 Task: Create a due date automation trigger when advanced on, the moment a card is due add fields with custom field "Resume" set to a number lower than 1 and lower or equal to 10.
Action: Mouse moved to (858, 250)
Screenshot: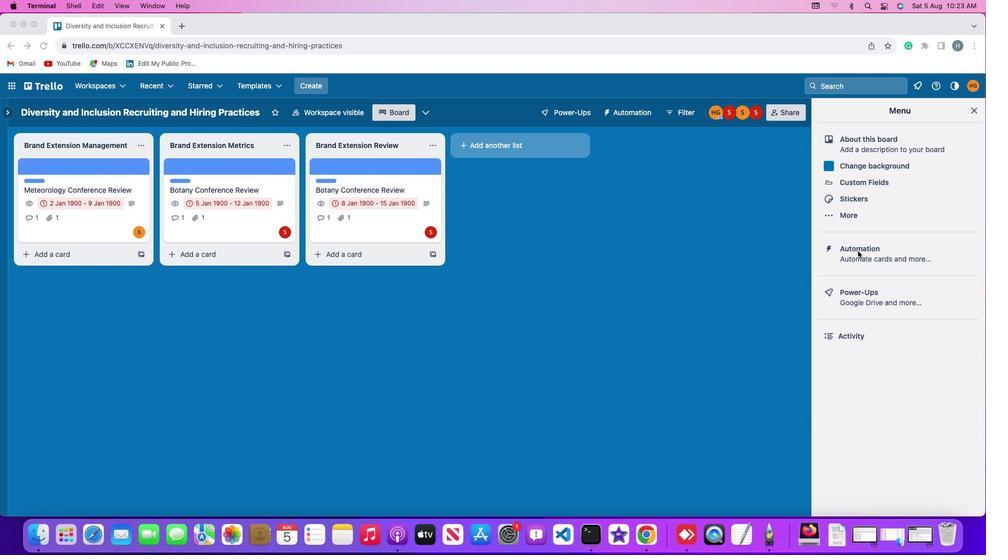 
Action: Mouse pressed left at (858, 250)
Screenshot: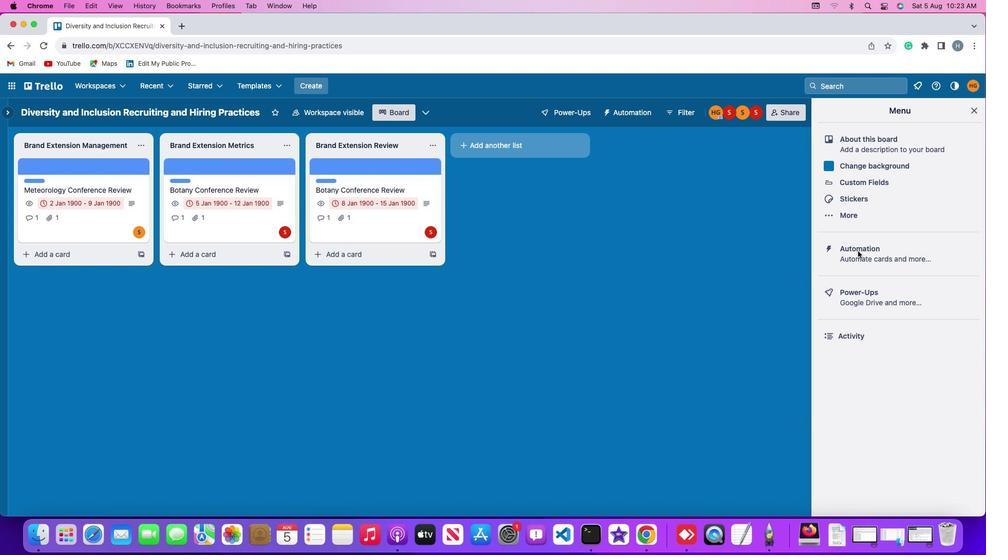 
Action: Mouse pressed left at (858, 250)
Screenshot: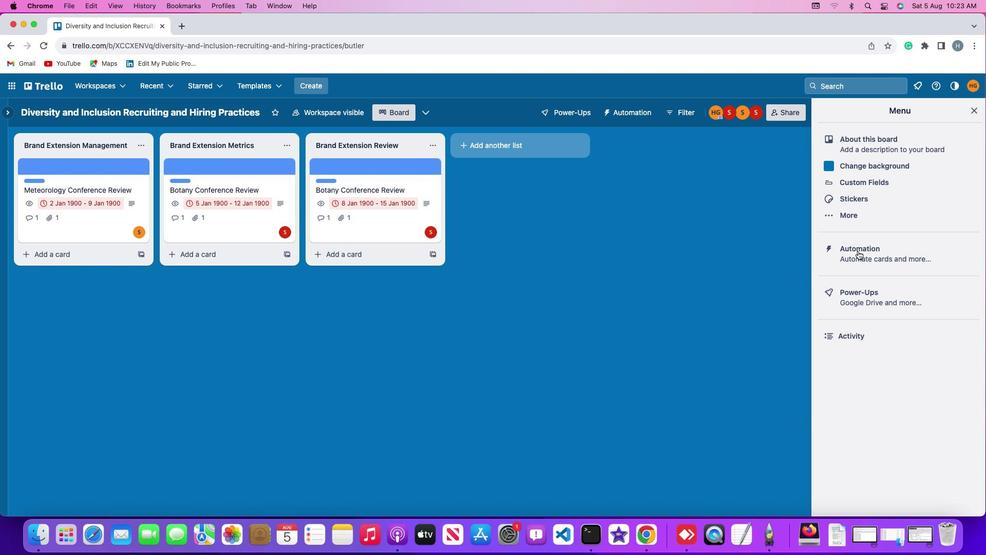 
Action: Mouse moved to (63, 242)
Screenshot: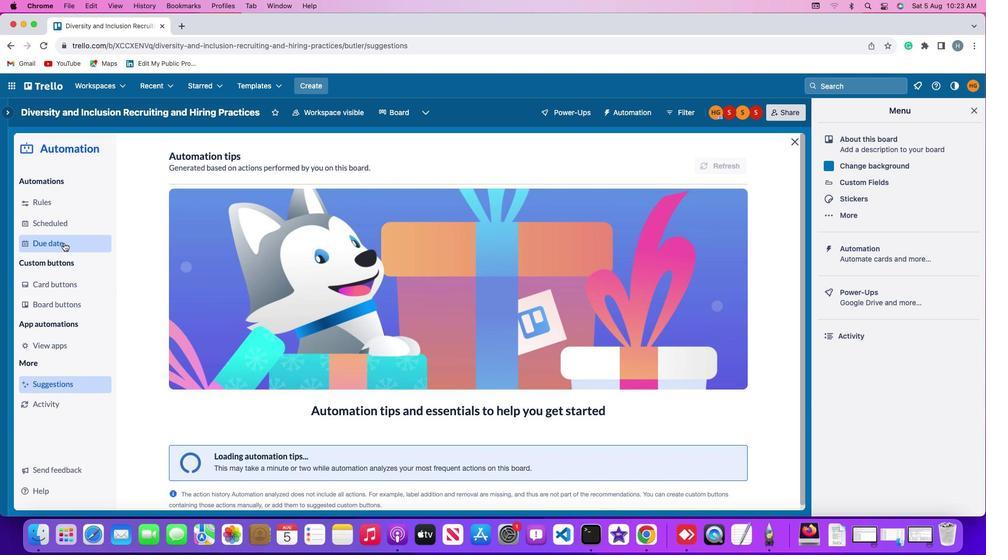 
Action: Mouse pressed left at (63, 242)
Screenshot: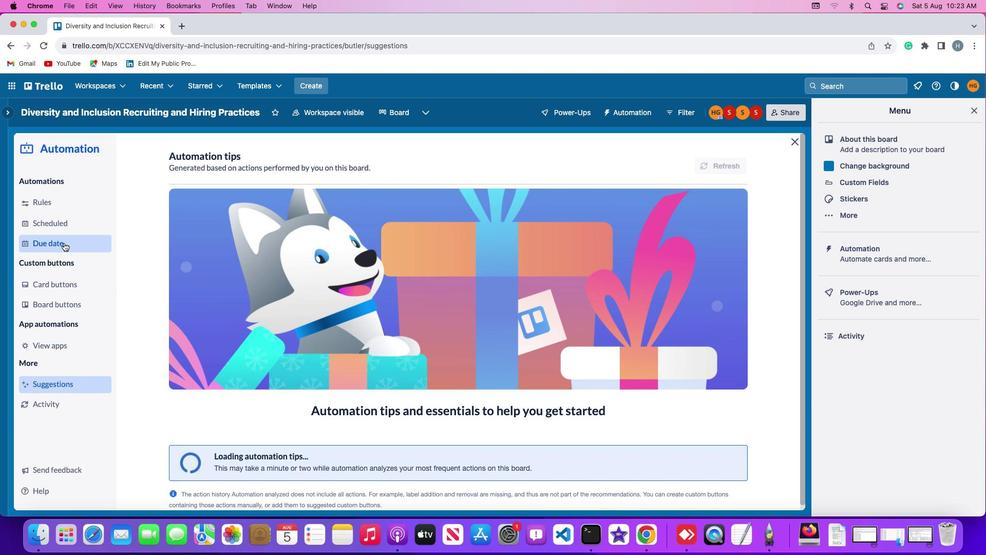 
Action: Mouse moved to (686, 158)
Screenshot: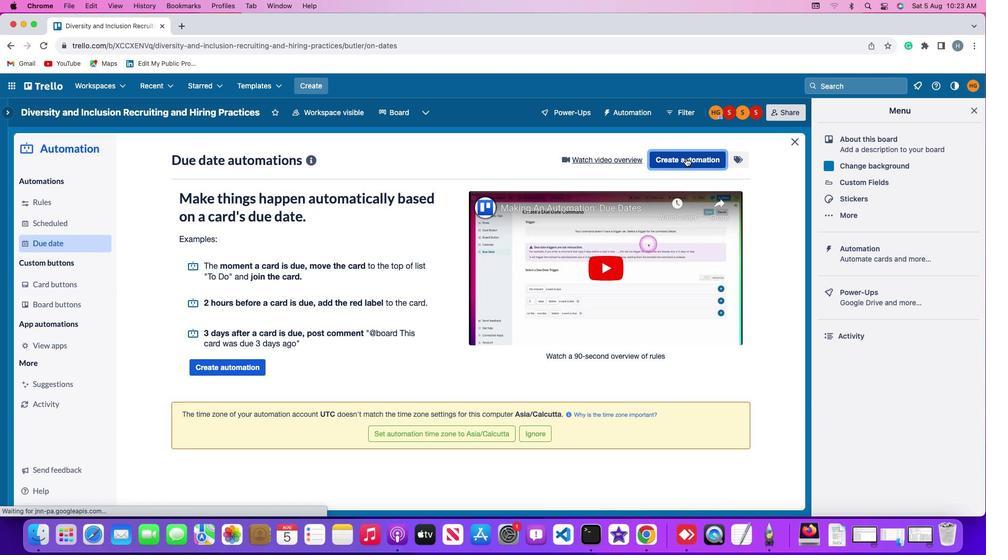
Action: Mouse pressed left at (686, 158)
Screenshot: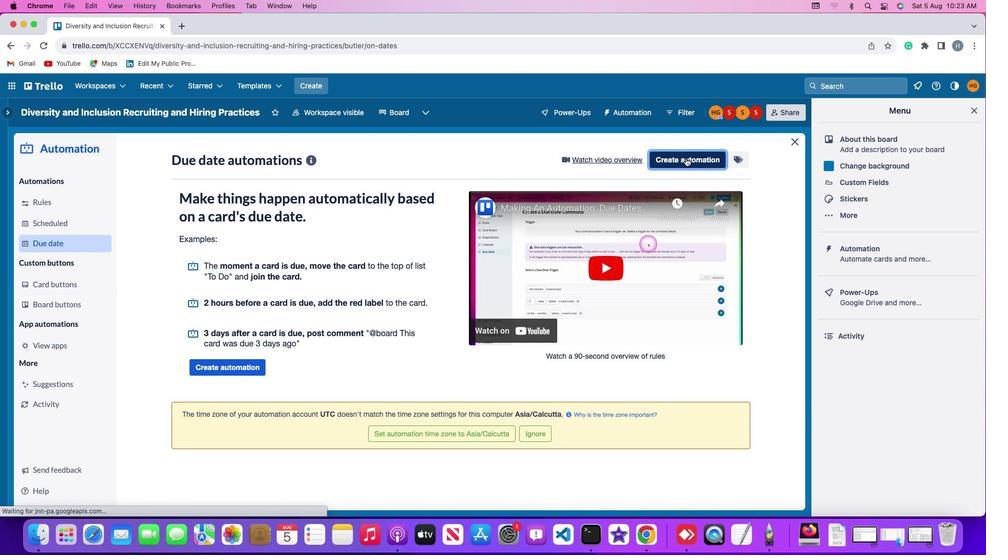 
Action: Mouse moved to (451, 253)
Screenshot: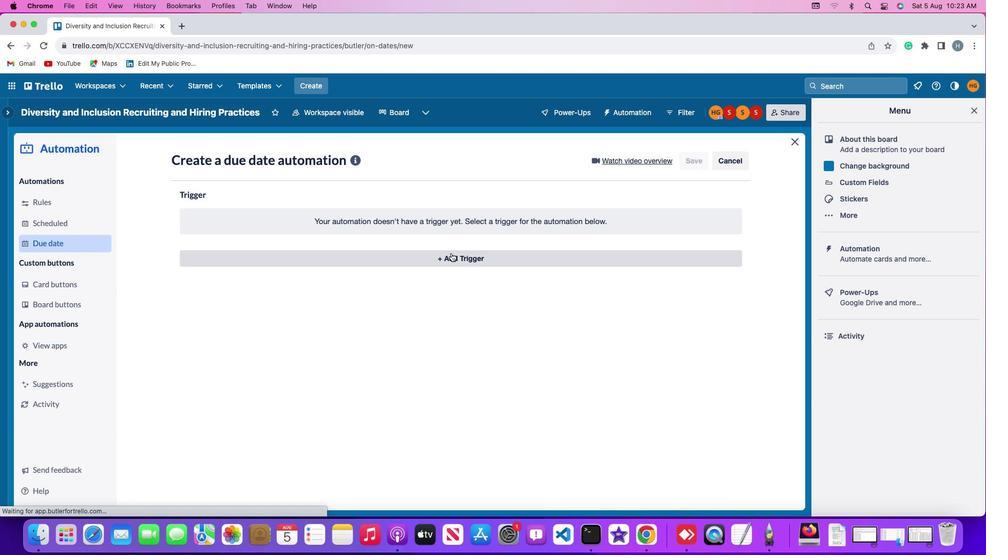 
Action: Mouse pressed left at (451, 253)
Screenshot: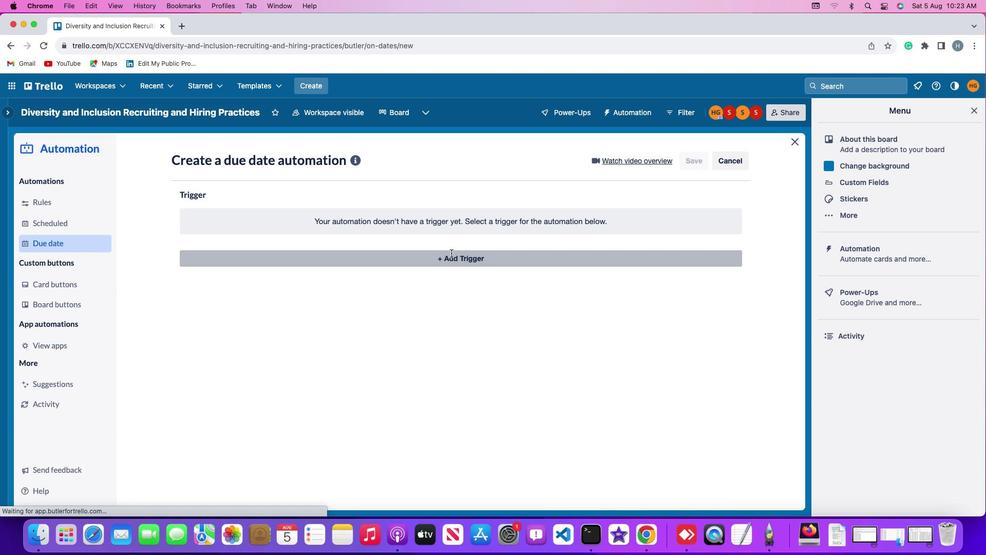 
Action: Mouse moved to (271, 376)
Screenshot: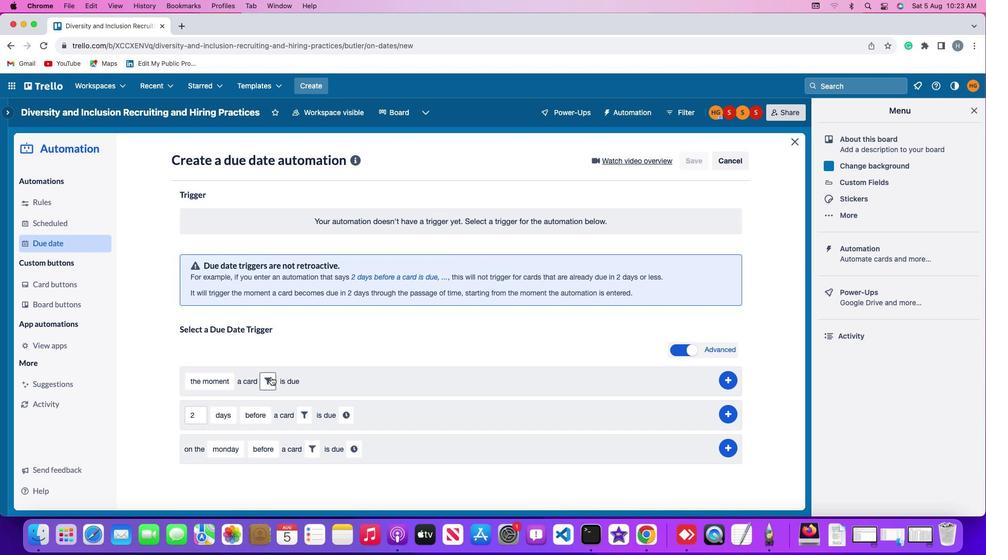 
Action: Mouse pressed left at (271, 376)
Screenshot: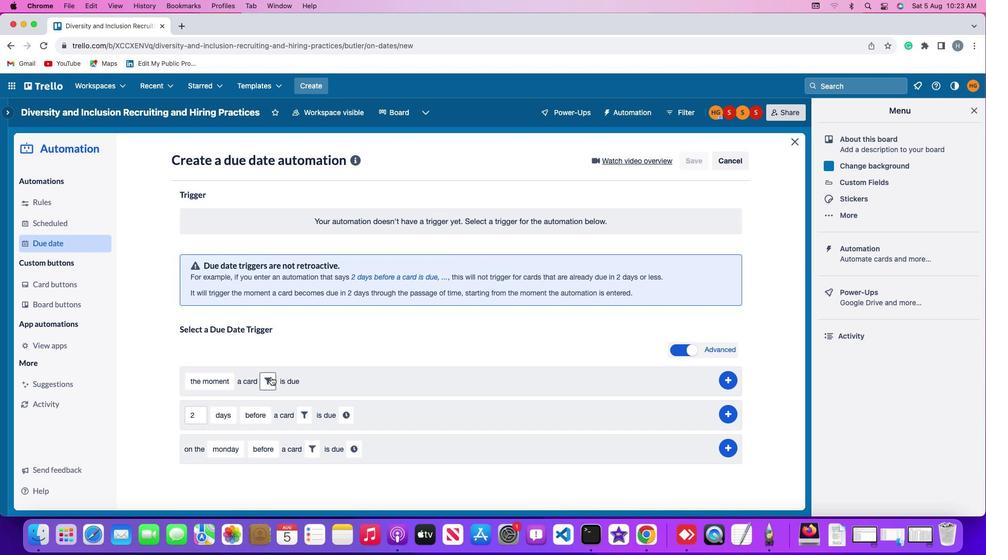 
Action: Mouse moved to (436, 412)
Screenshot: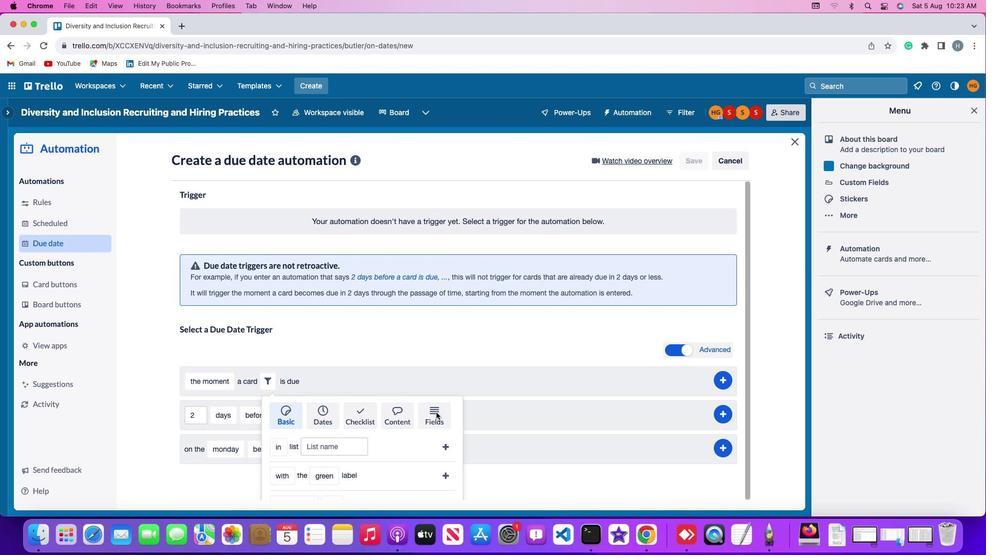 
Action: Mouse pressed left at (436, 412)
Screenshot: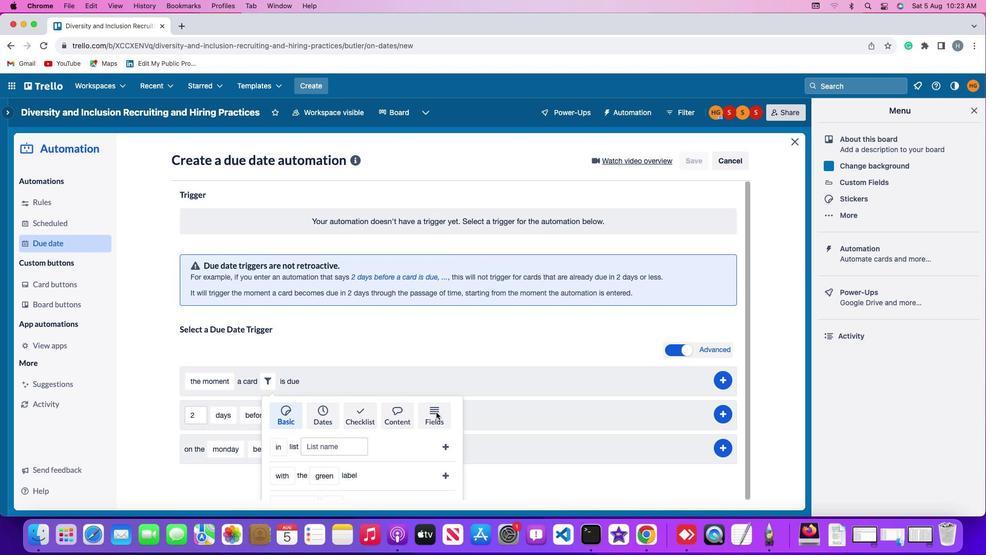 
Action: Mouse moved to (386, 407)
Screenshot: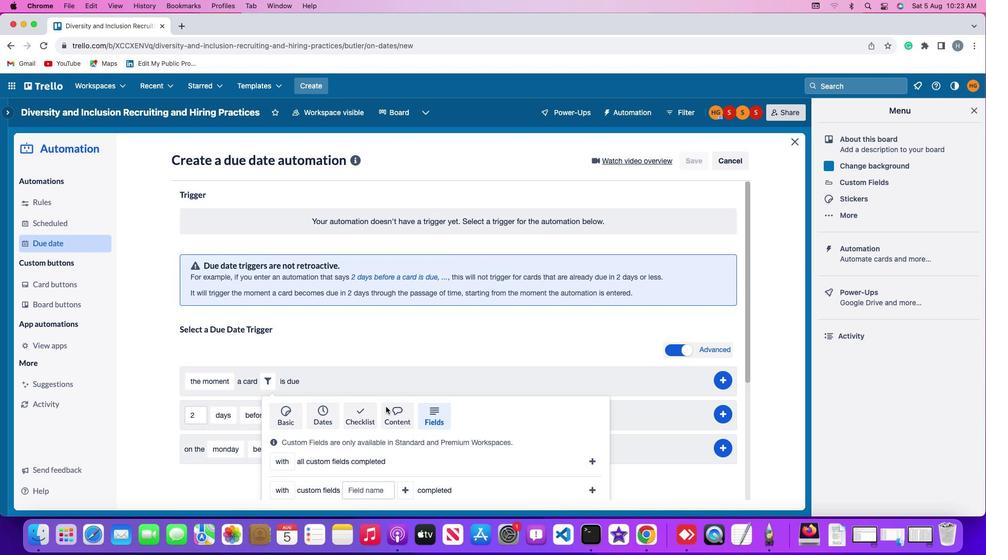 
Action: Mouse scrolled (386, 407) with delta (0, 0)
Screenshot: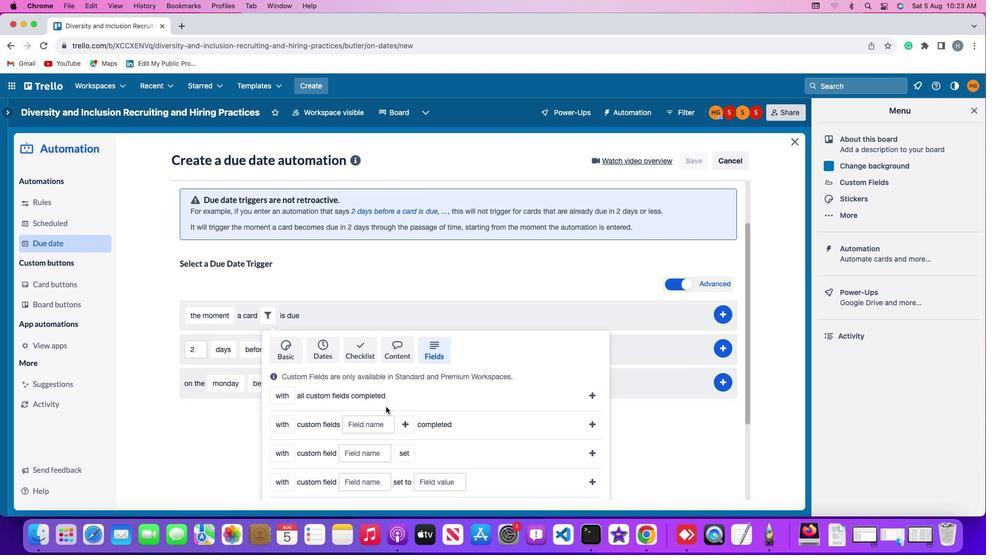 
Action: Mouse scrolled (386, 407) with delta (0, 0)
Screenshot: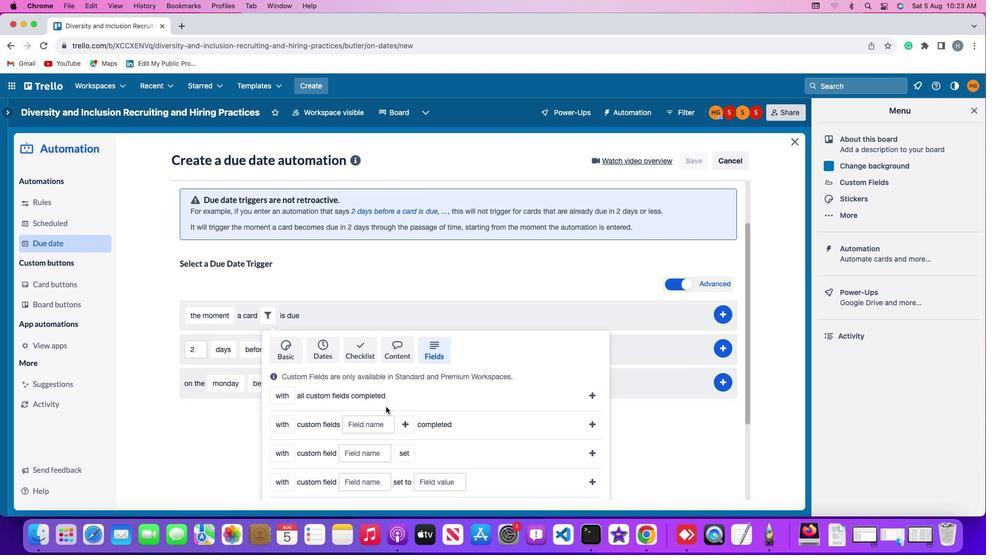 
Action: Mouse scrolled (386, 407) with delta (0, -1)
Screenshot: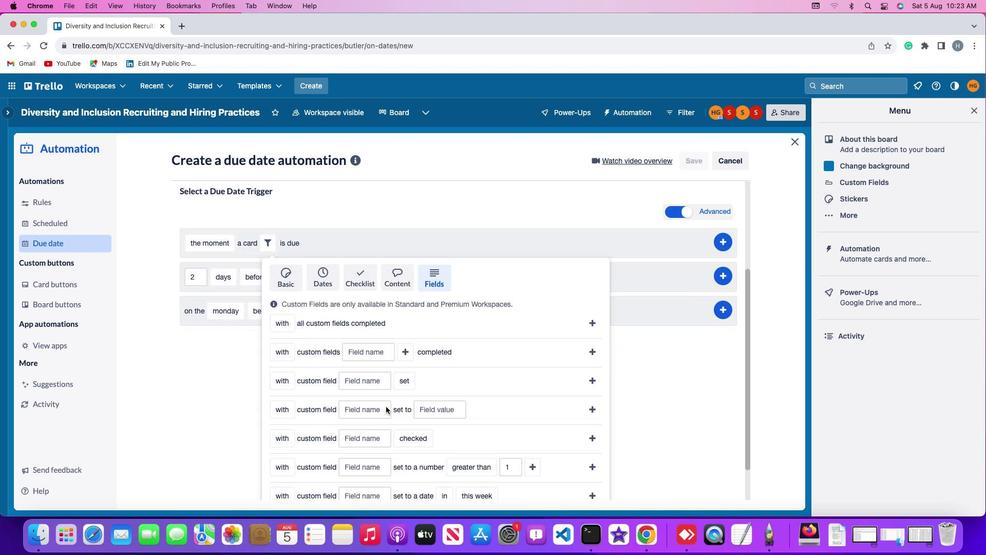 
Action: Mouse scrolled (386, 407) with delta (0, -2)
Screenshot: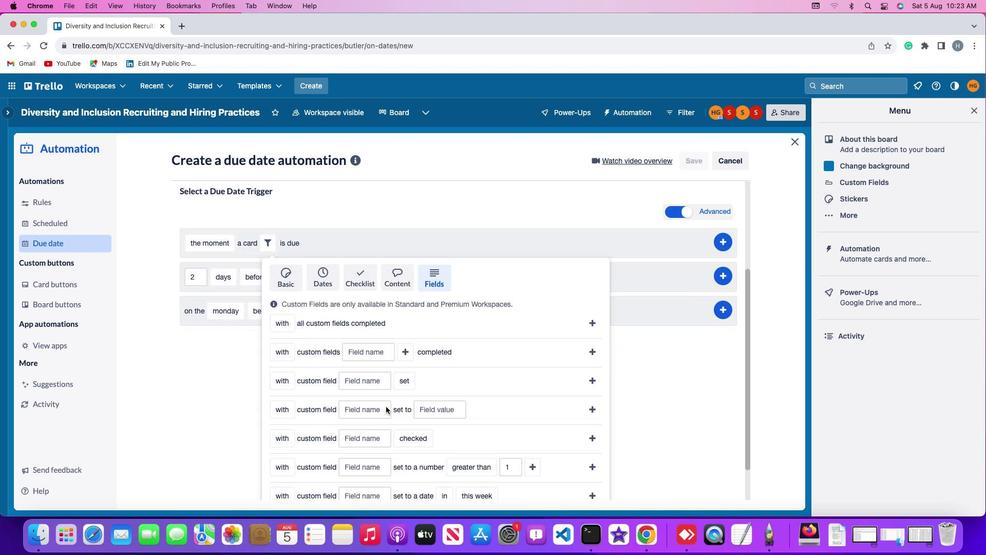 
Action: Mouse scrolled (386, 407) with delta (0, -3)
Screenshot: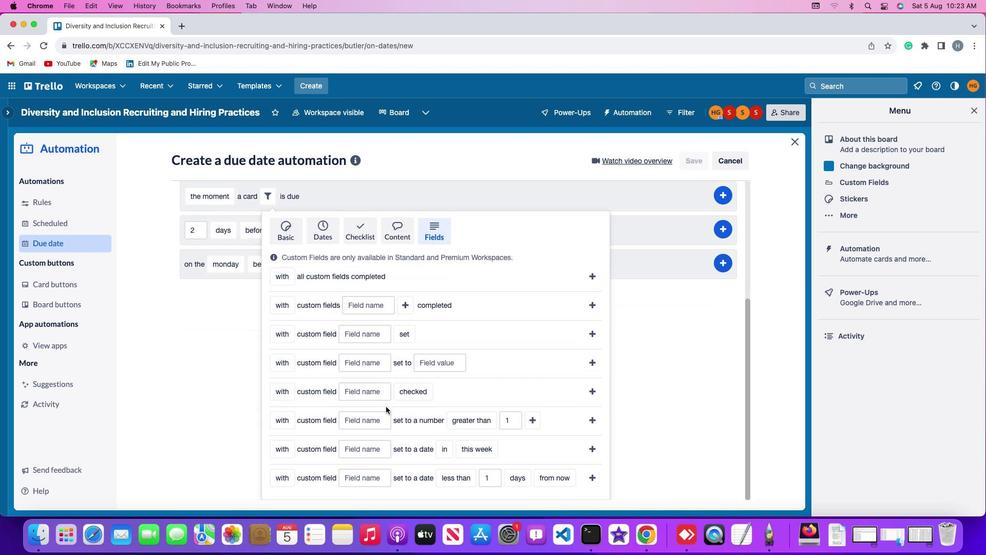 
Action: Mouse scrolled (386, 407) with delta (0, 0)
Screenshot: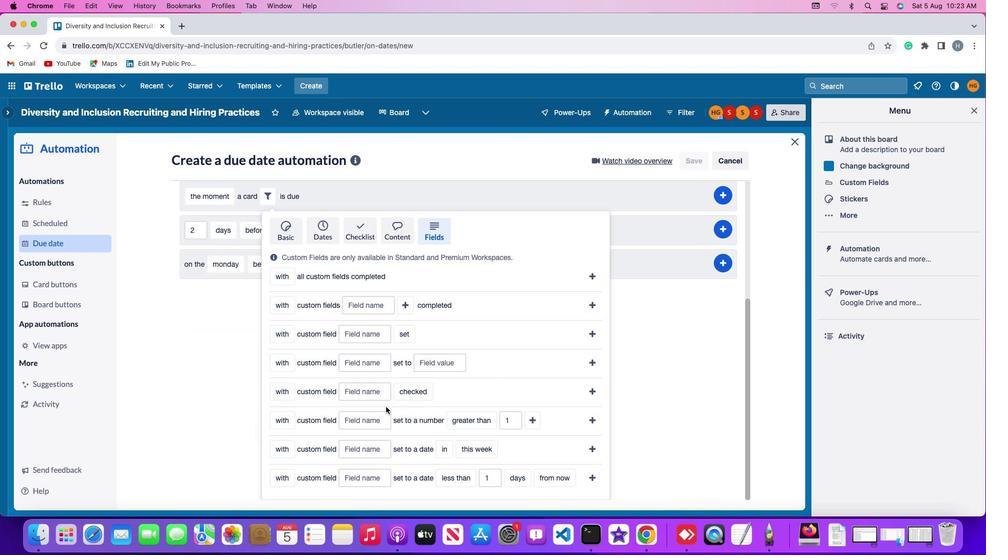 
Action: Mouse scrolled (386, 407) with delta (0, 0)
Screenshot: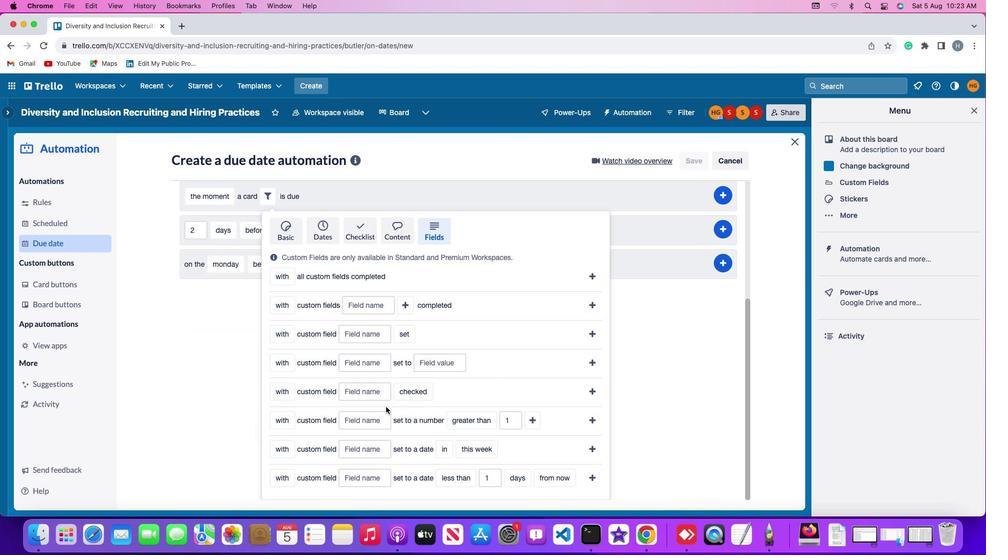 
Action: Mouse scrolled (386, 407) with delta (0, -1)
Screenshot: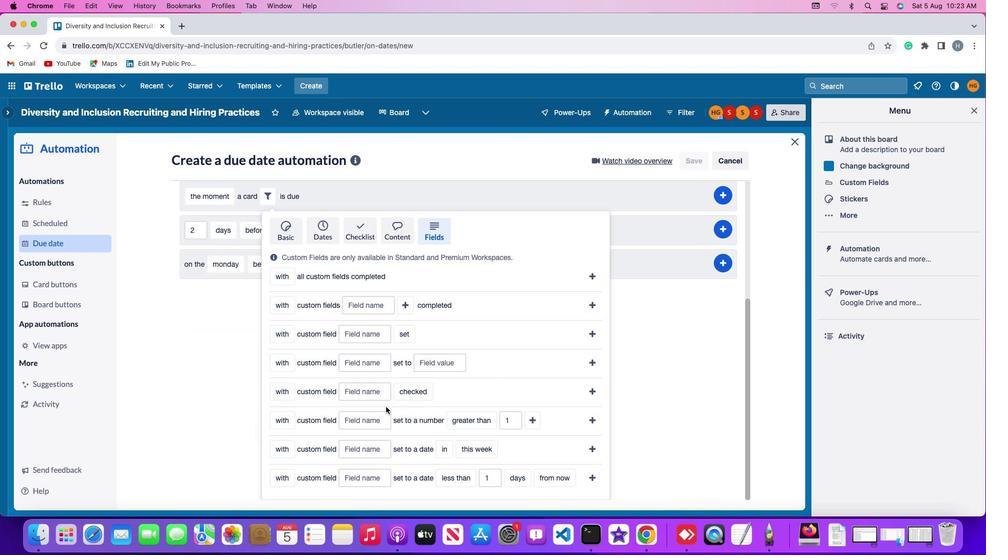 
Action: Mouse scrolled (386, 407) with delta (0, -2)
Screenshot: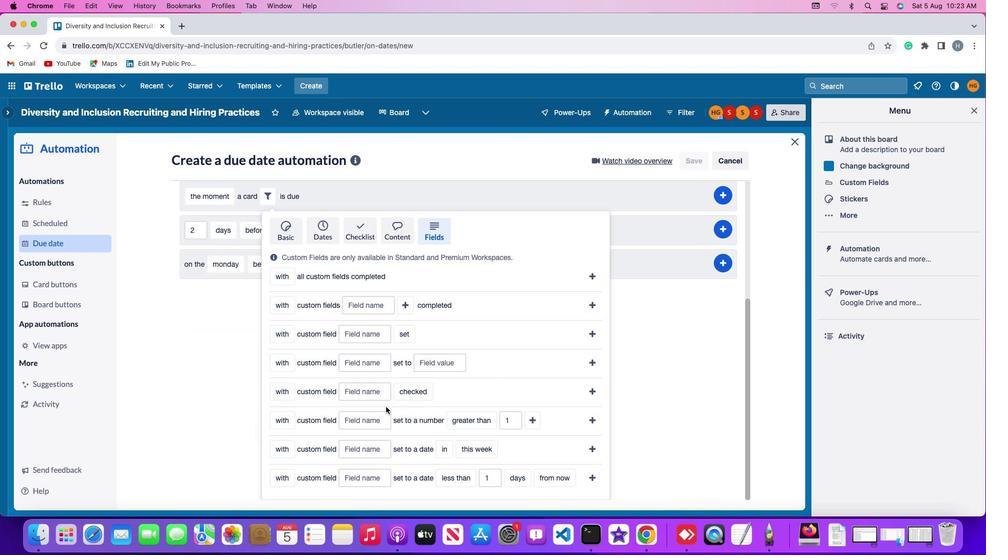 
Action: Mouse moved to (279, 423)
Screenshot: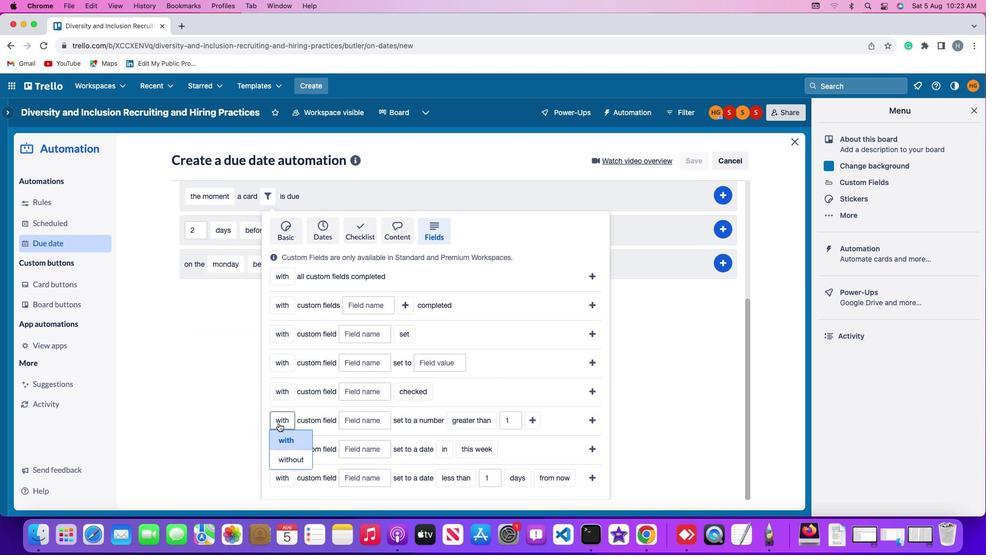 
Action: Mouse pressed left at (279, 423)
Screenshot: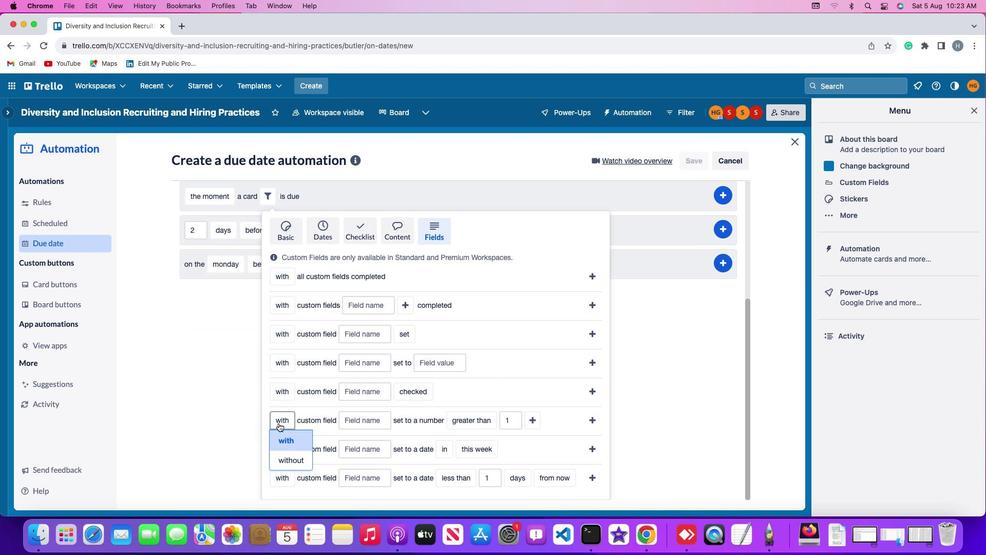 
Action: Mouse moved to (288, 440)
Screenshot: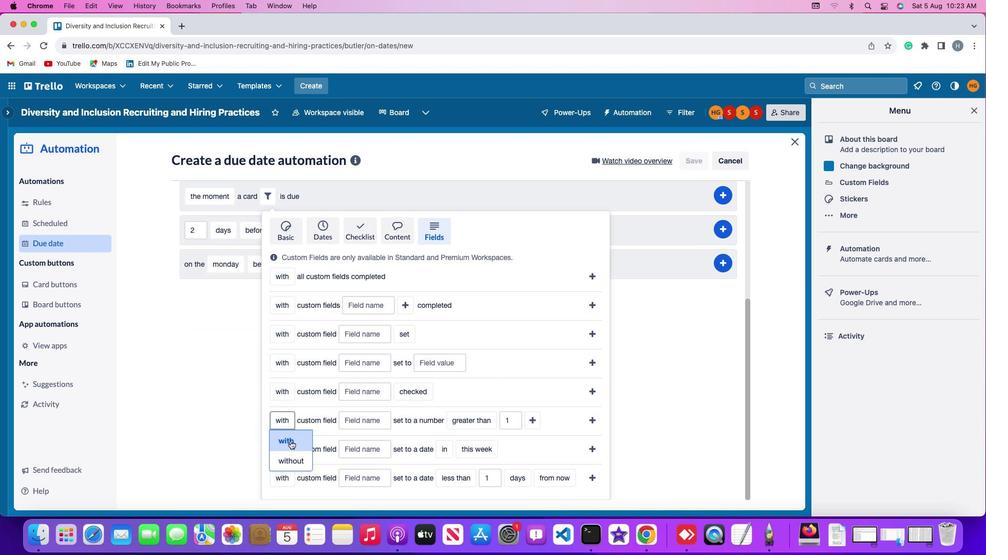 
Action: Mouse pressed left at (288, 440)
Screenshot: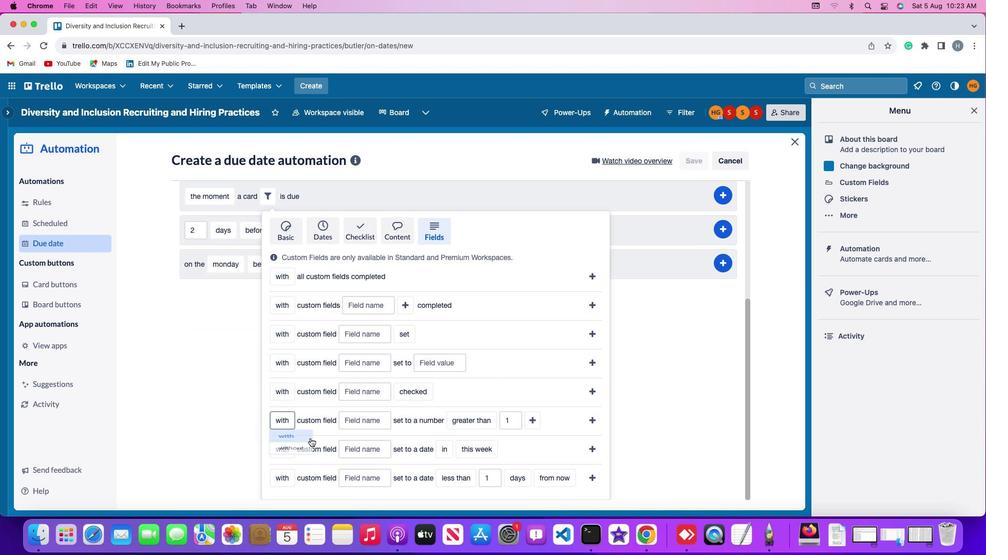 
Action: Mouse moved to (371, 421)
Screenshot: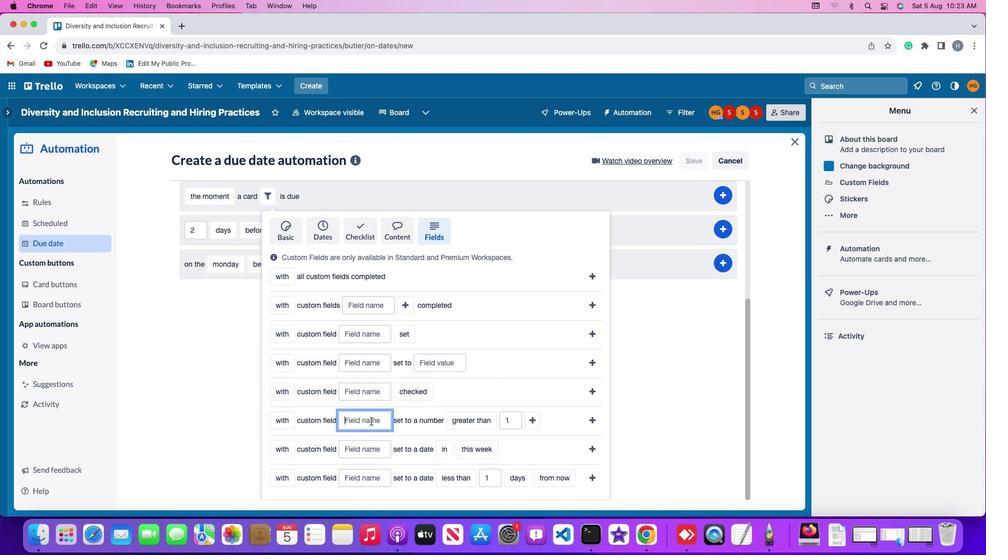 
Action: Mouse pressed left at (371, 421)
Screenshot: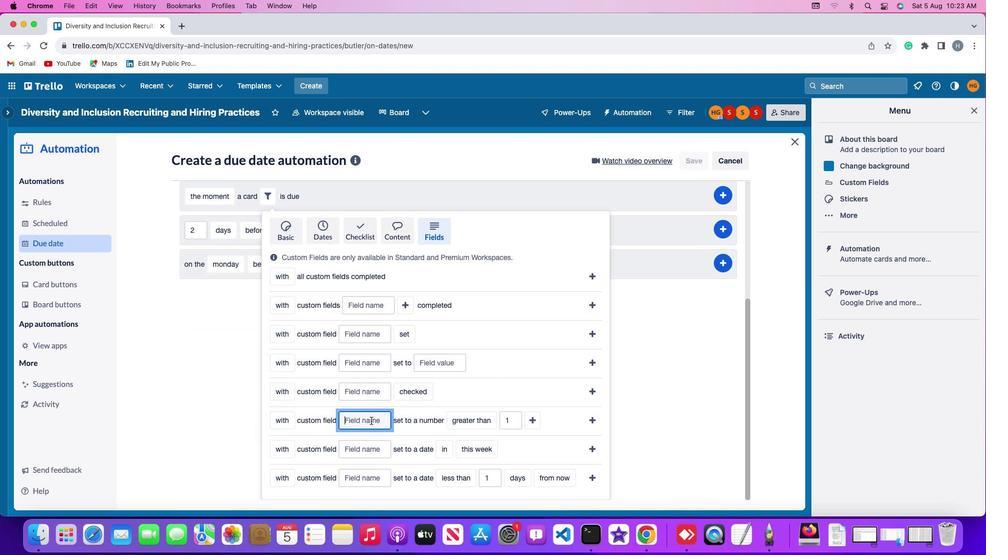 
Action: Mouse moved to (372, 420)
Screenshot: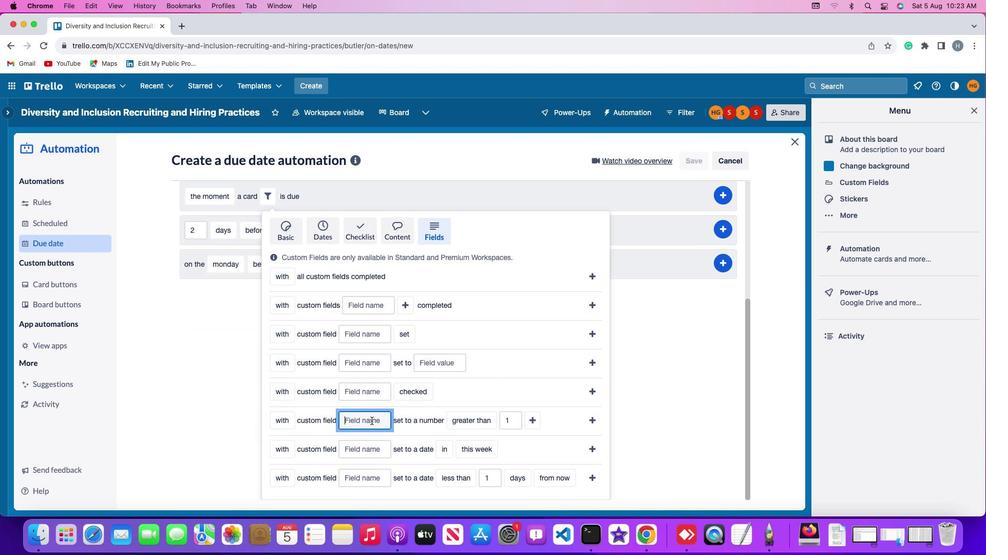 
Action: Key pressed Key.shift'R''e''s''u''m''e'
Screenshot: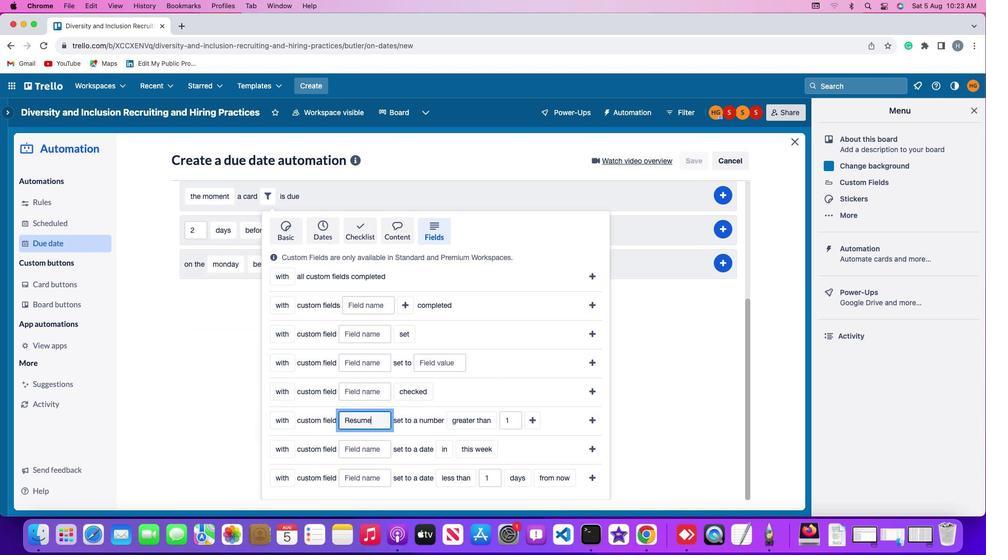 
Action: Mouse moved to (493, 380)
Screenshot: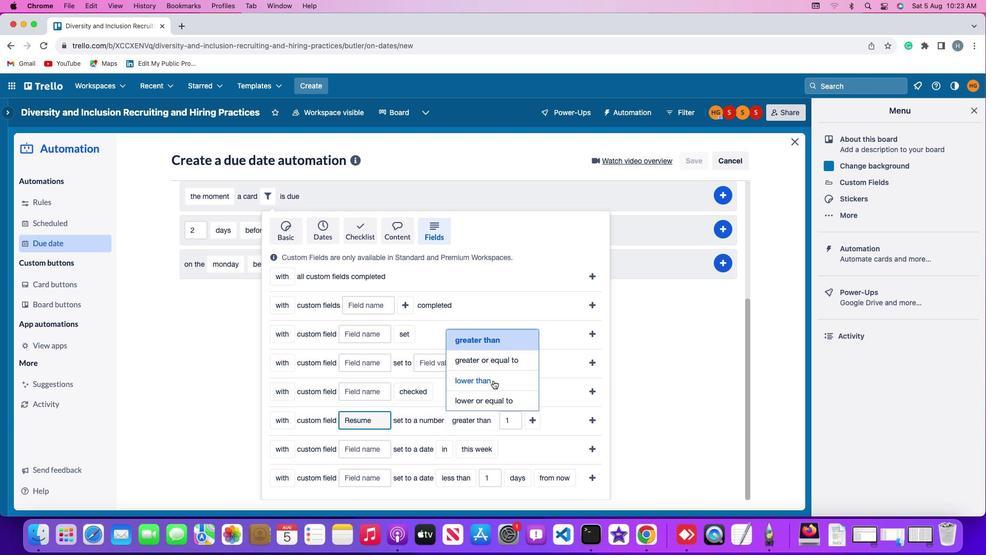 
Action: Mouse pressed left at (493, 380)
Screenshot: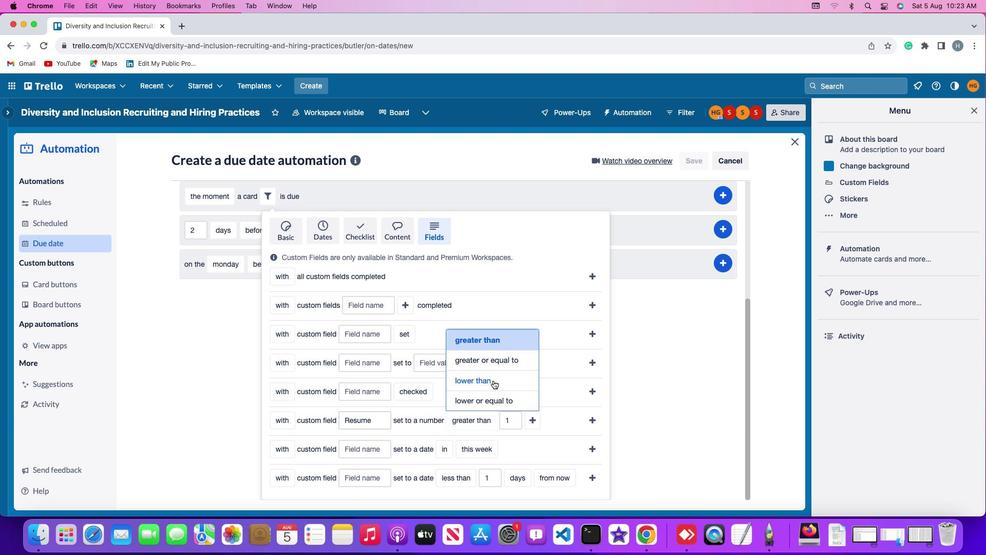 
Action: Mouse moved to (525, 417)
Screenshot: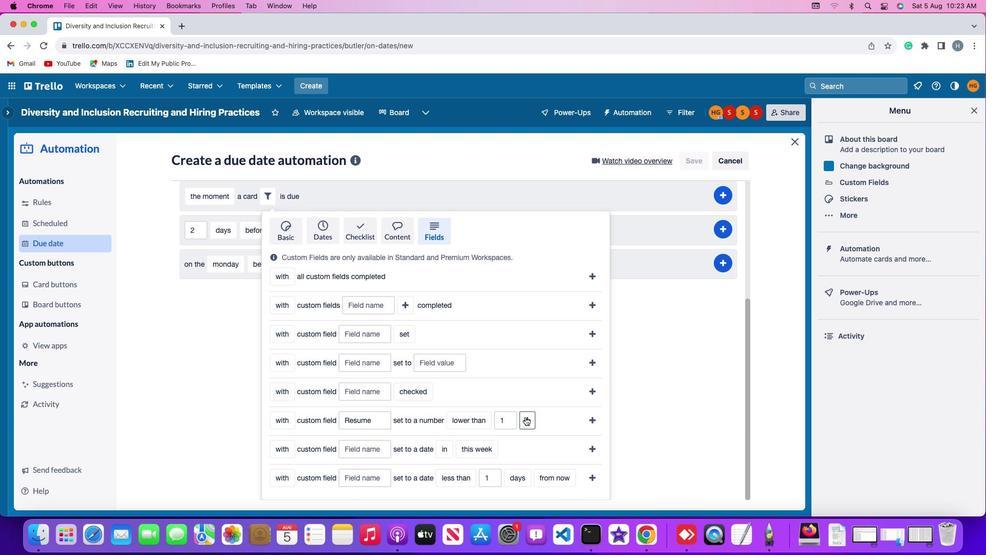 
Action: Mouse pressed left at (525, 417)
Screenshot: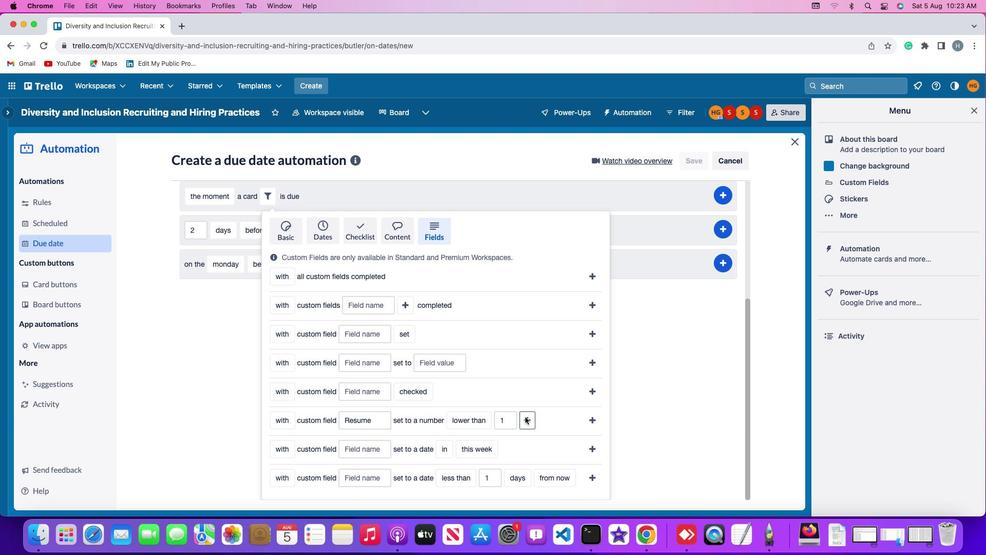 
Action: Mouse moved to (566, 422)
Screenshot: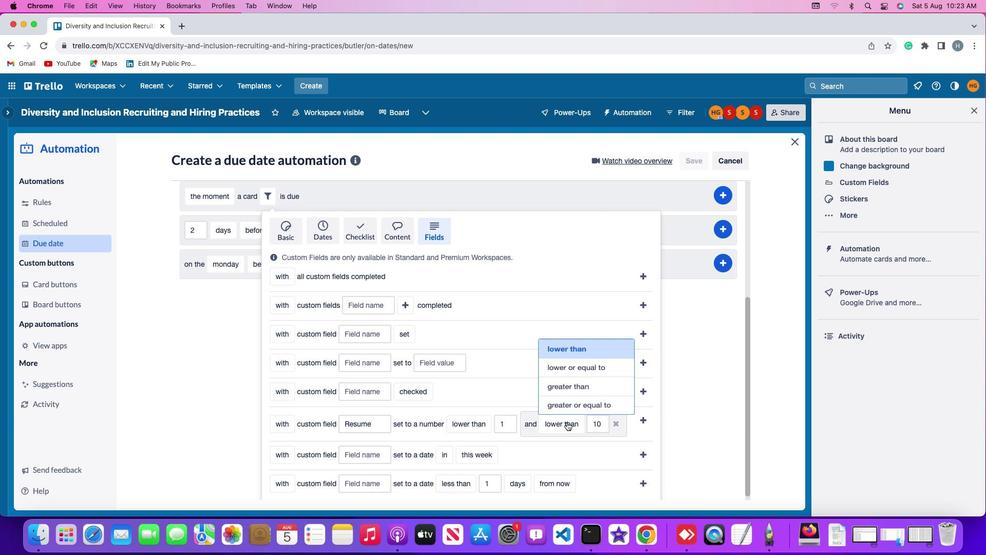 
Action: Mouse pressed left at (566, 422)
Screenshot: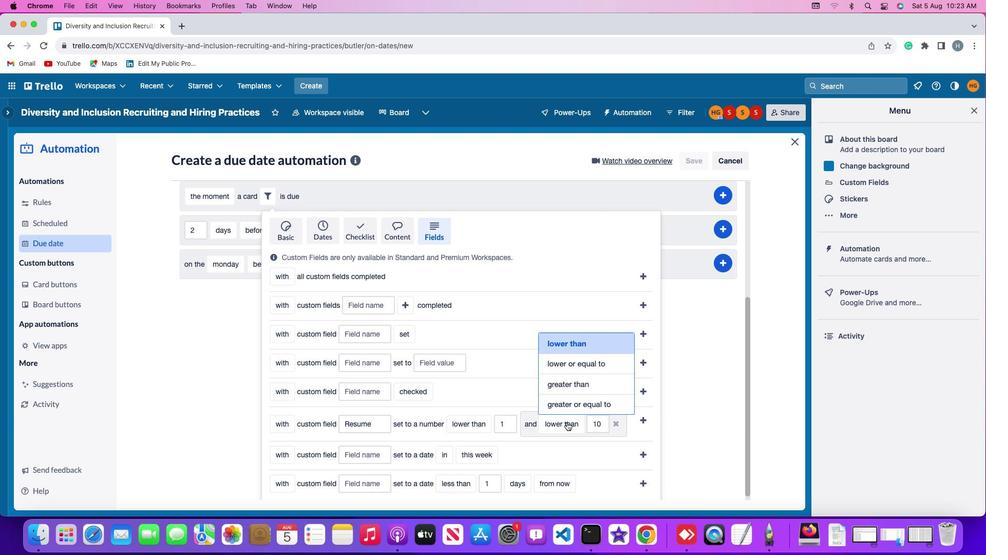 
Action: Mouse moved to (577, 360)
Screenshot: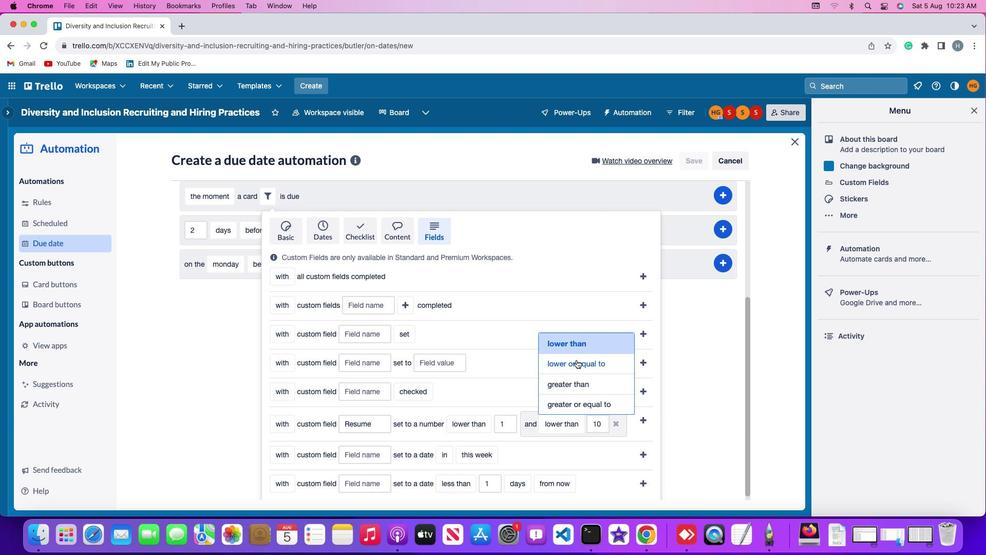 
Action: Mouse pressed left at (577, 360)
Screenshot: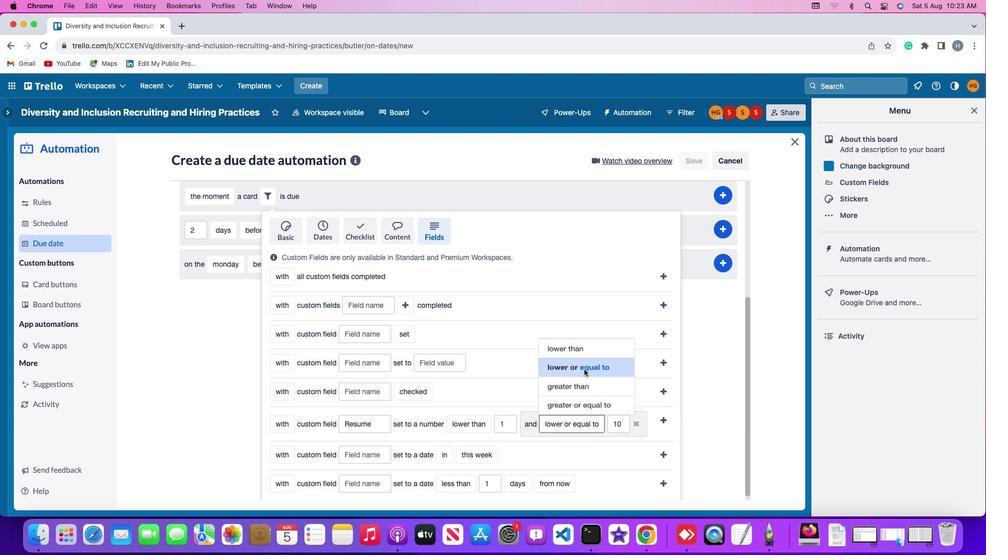
Action: Mouse moved to (625, 423)
Screenshot: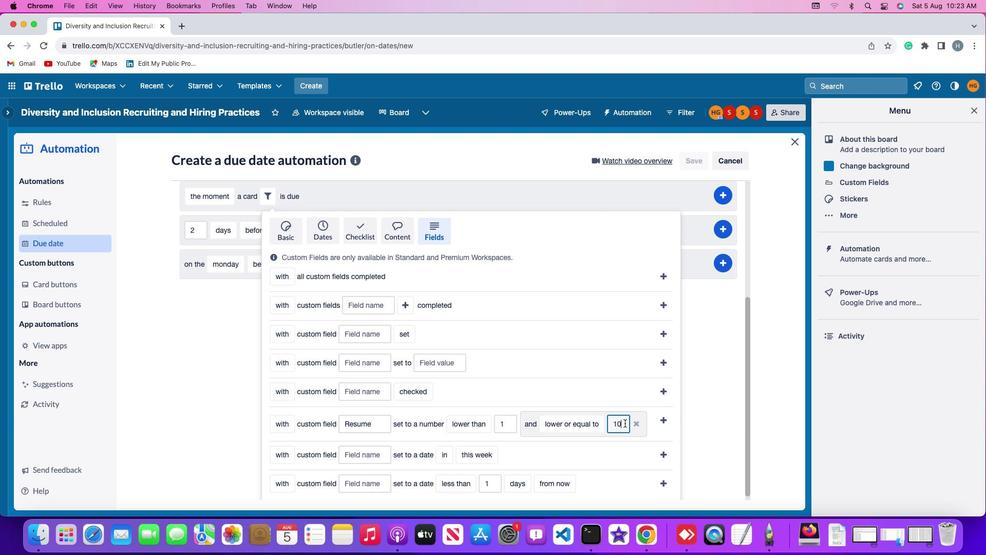 
Action: Mouse pressed left at (625, 423)
Screenshot: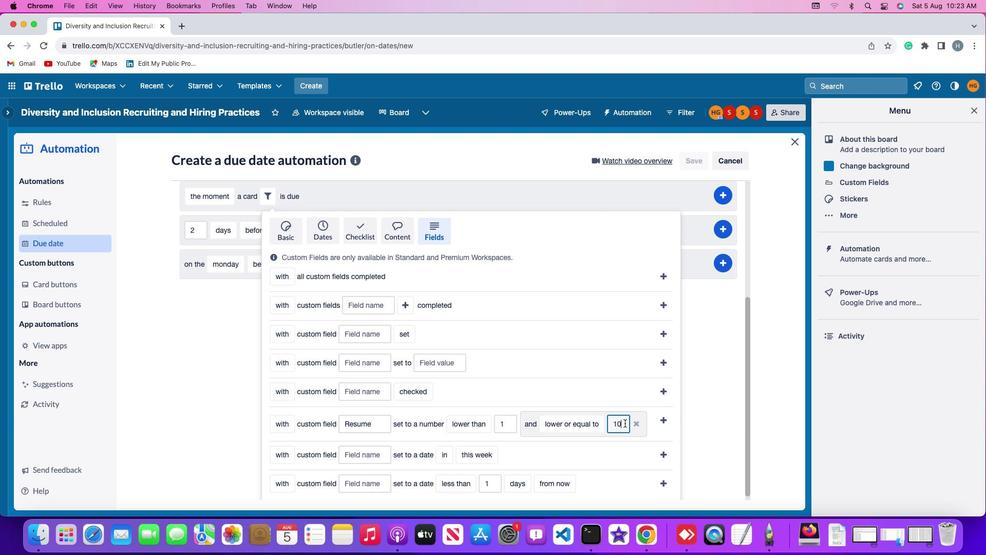
Action: Mouse moved to (625, 423)
Screenshot: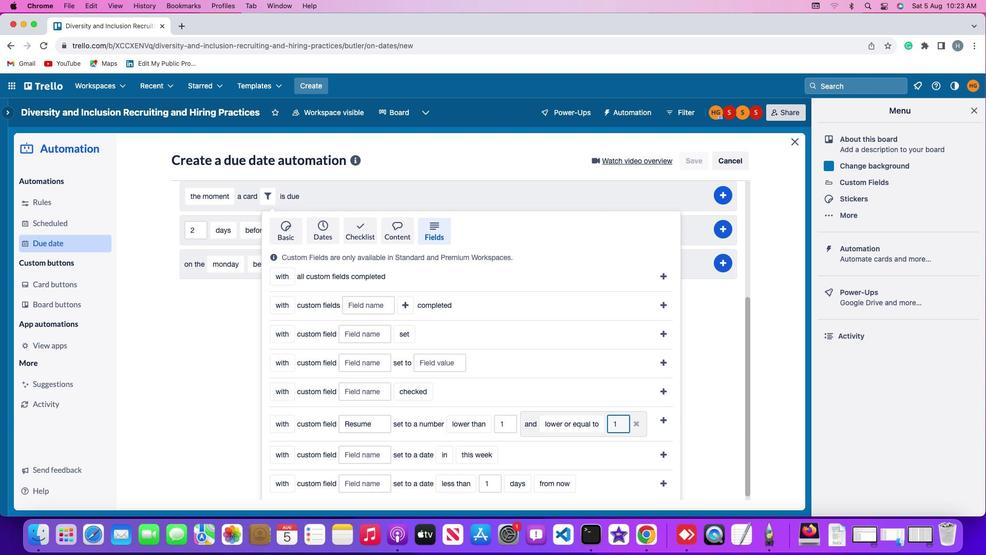 
Action: Key pressed Key.backspaceKey.backspace'1''0'
Screenshot: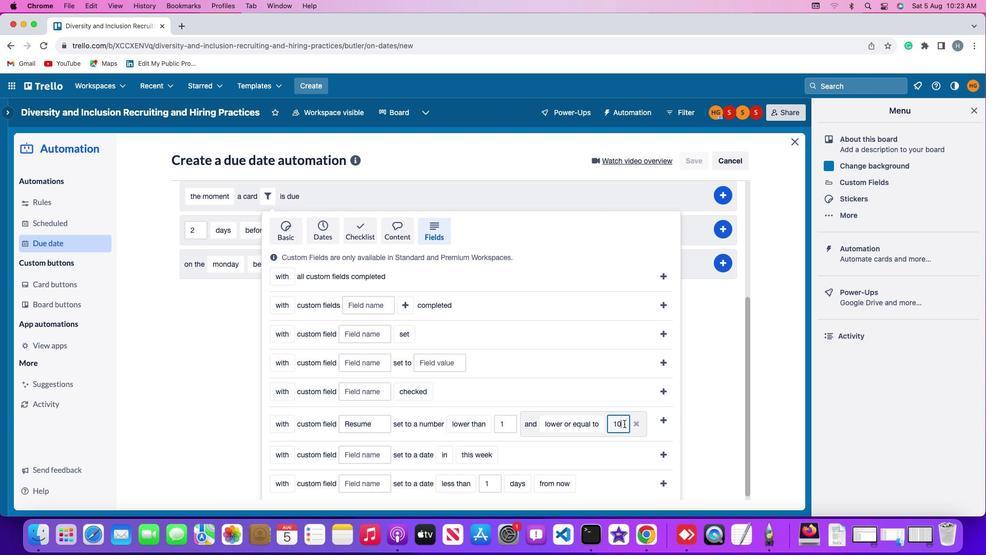 
Action: Mouse moved to (664, 420)
Screenshot: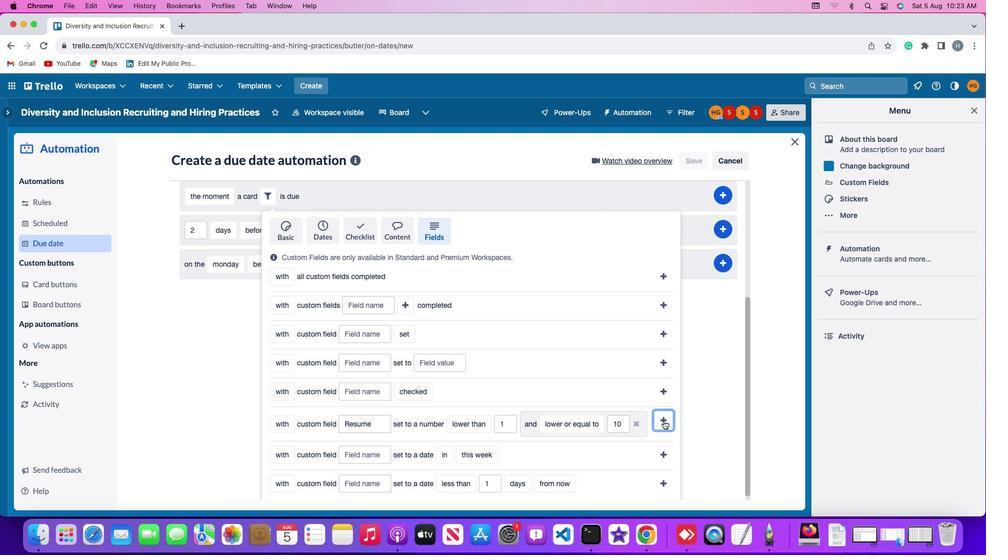 
Action: Mouse pressed left at (664, 420)
Screenshot: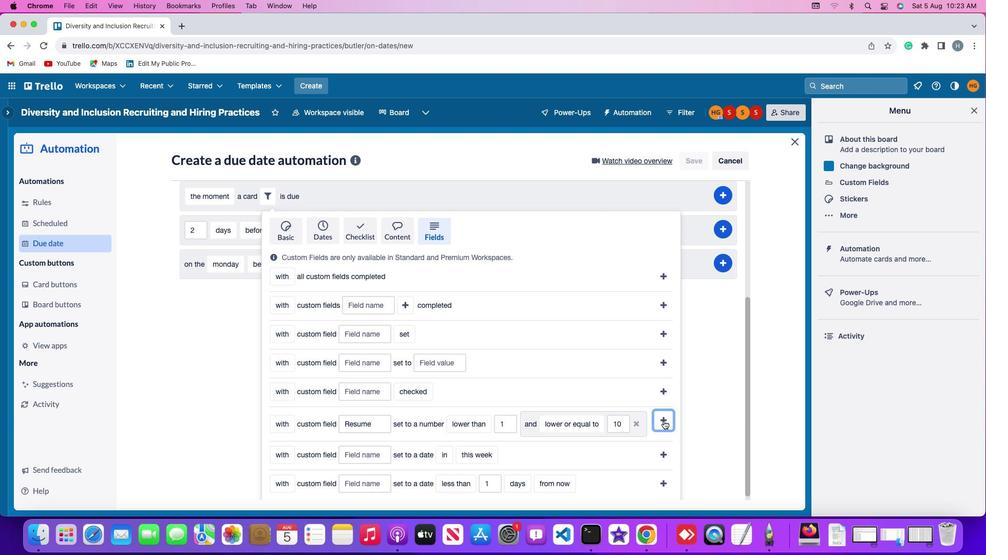 
Action: Mouse moved to (728, 377)
Screenshot: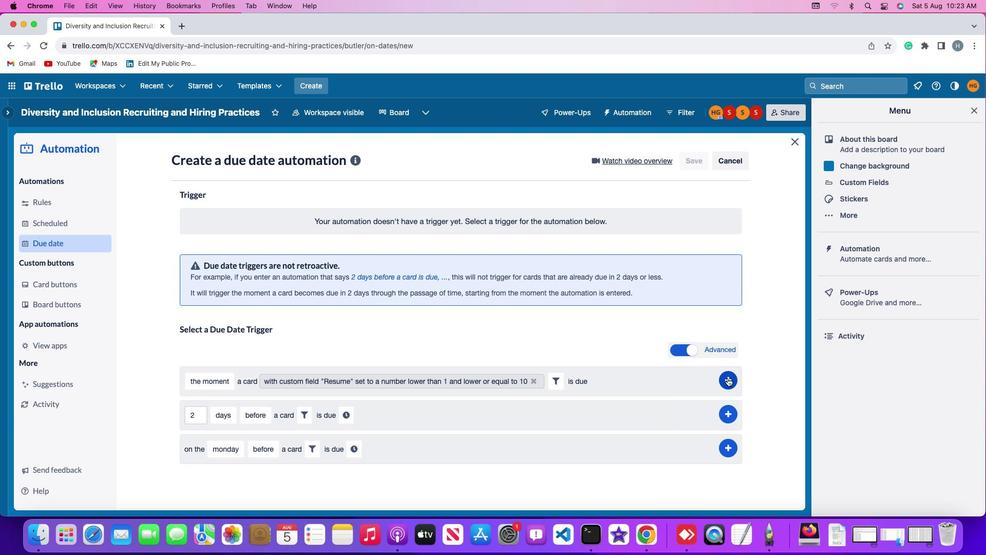 
Action: Mouse pressed left at (728, 377)
Screenshot: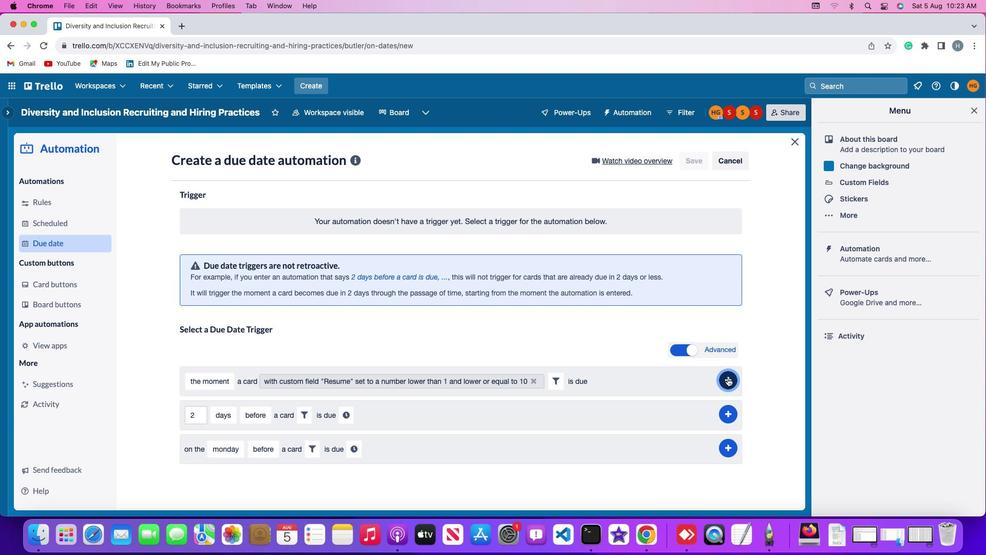
Action: Mouse moved to (747, 301)
Screenshot: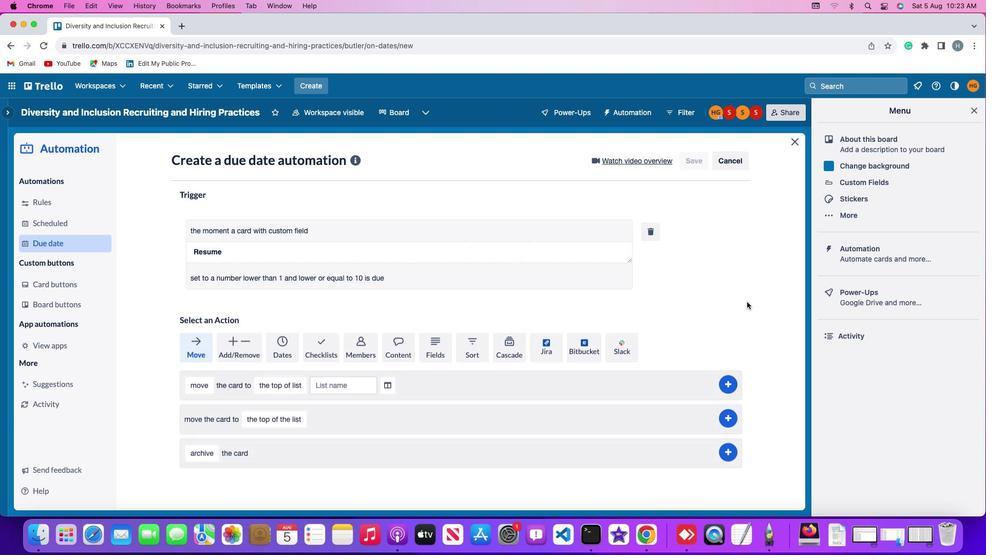 
